 Task: Look for properties with dedicated workspace.
Action: Mouse moved to (933, 113)
Screenshot: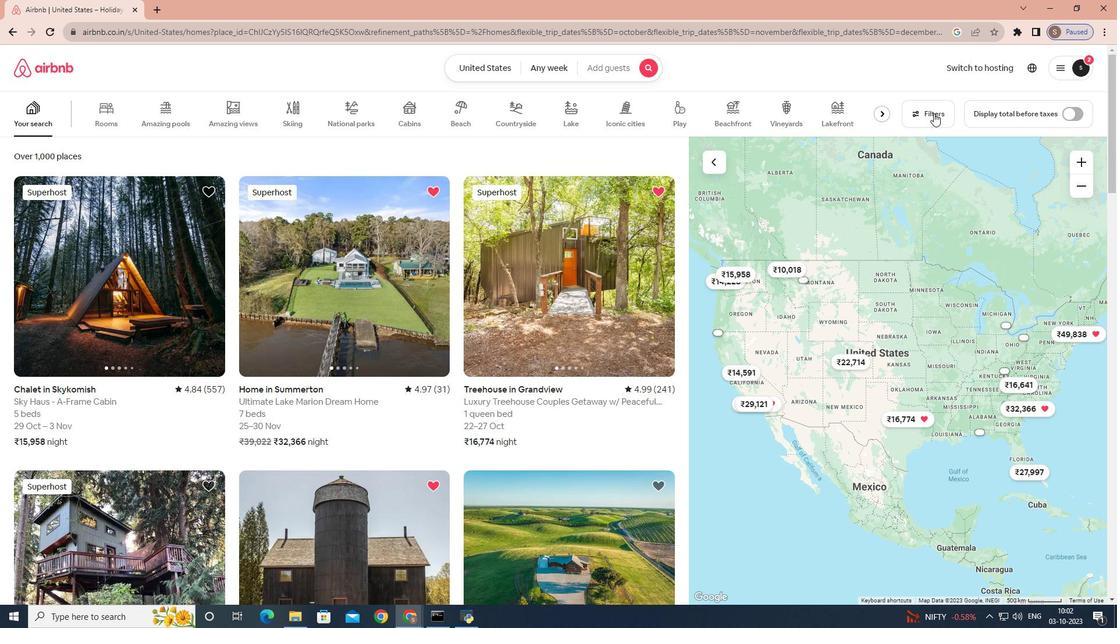 
Action: Mouse pressed left at (933, 113)
Screenshot: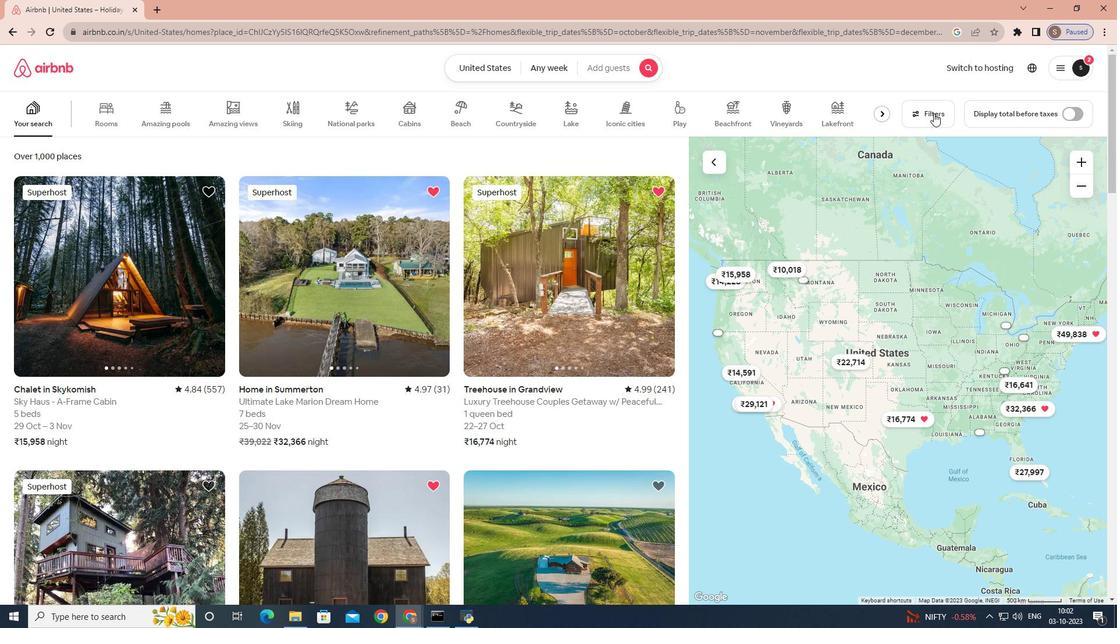 
Action: Mouse moved to (708, 169)
Screenshot: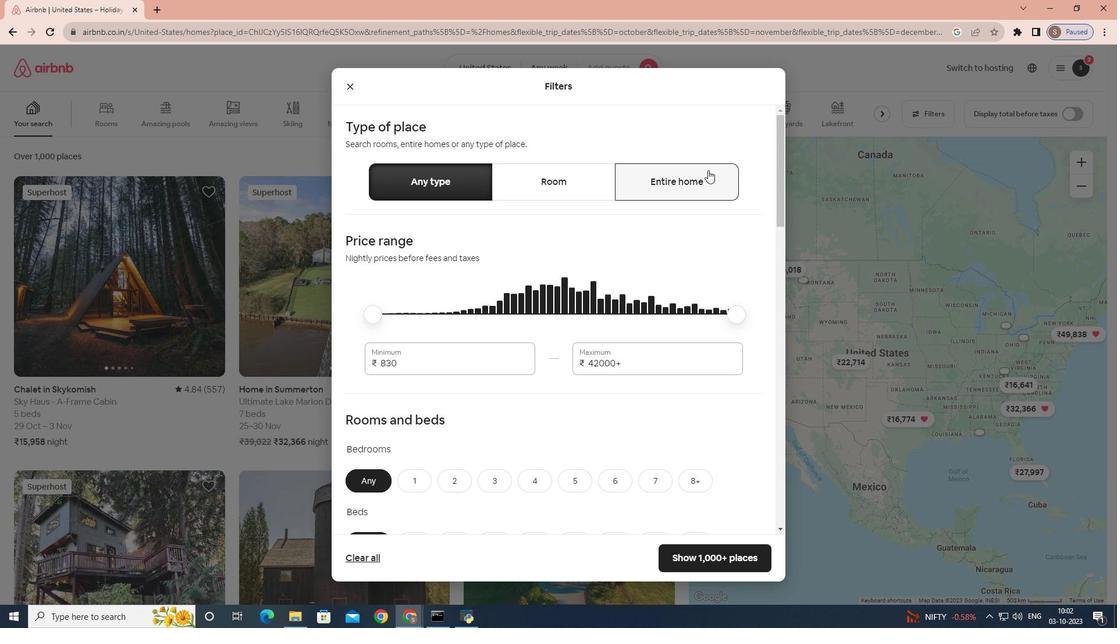
Action: Mouse pressed left at (708, 169)
Screenshot: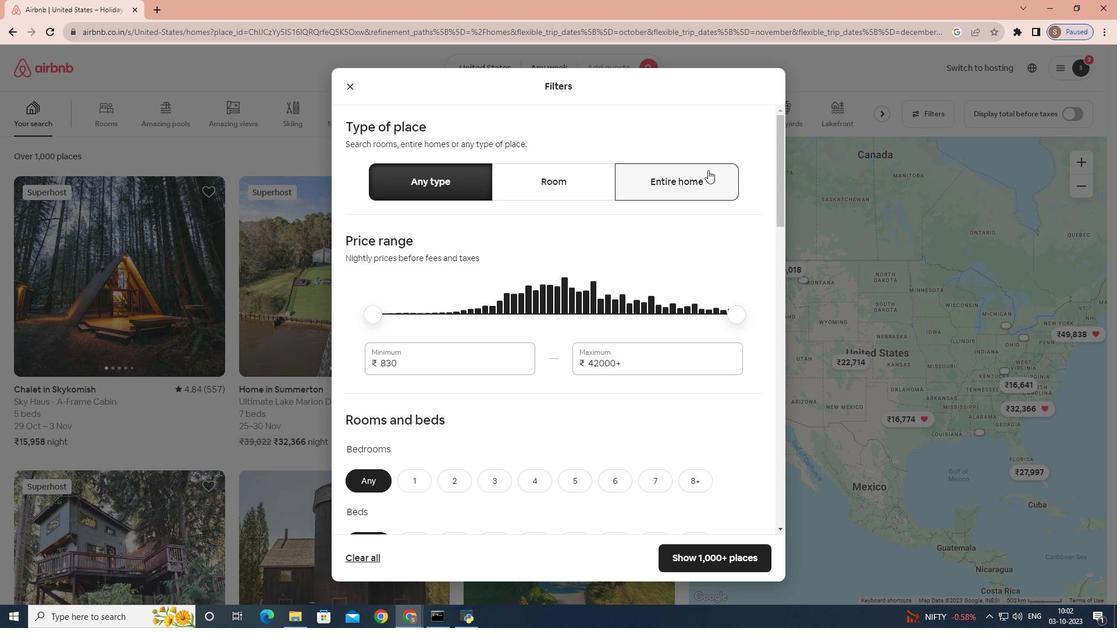 
Action: Mouse moved to (599, 236)
Screenshot: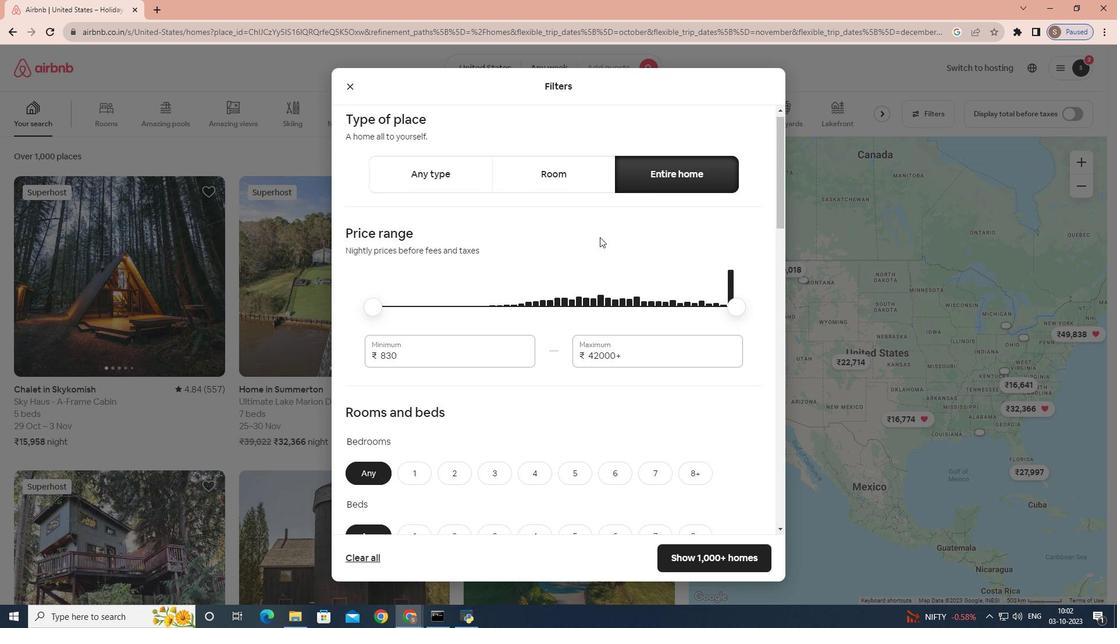 
Action: Mouse scrolled (599, 236) with delta (0, 0)
Screenshot: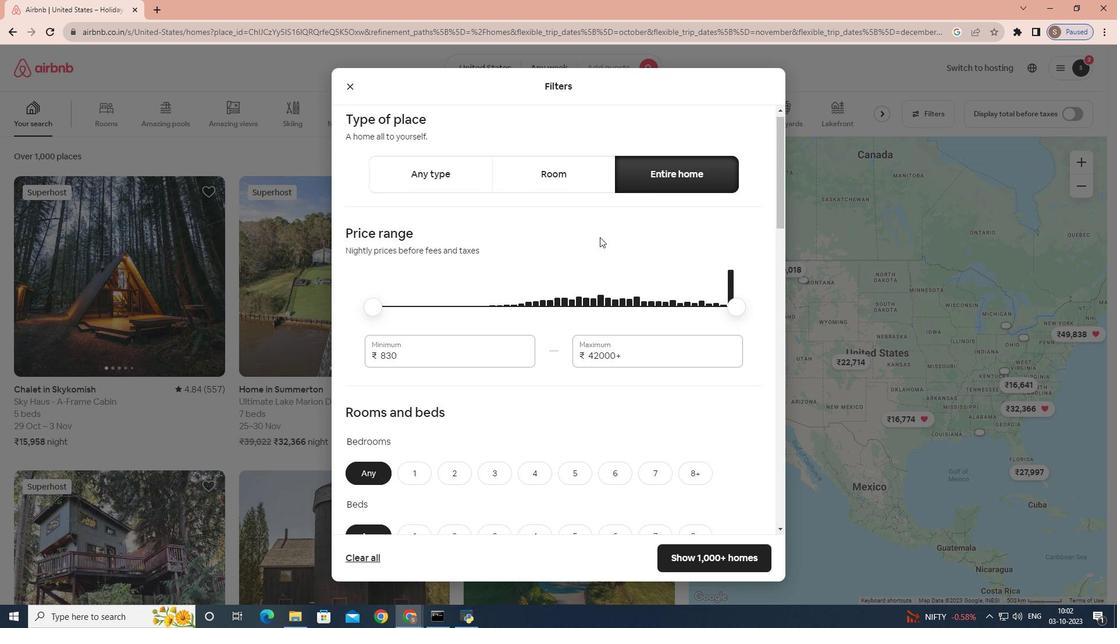 
Action: Mouse moved to (599, 237)
Screenshot: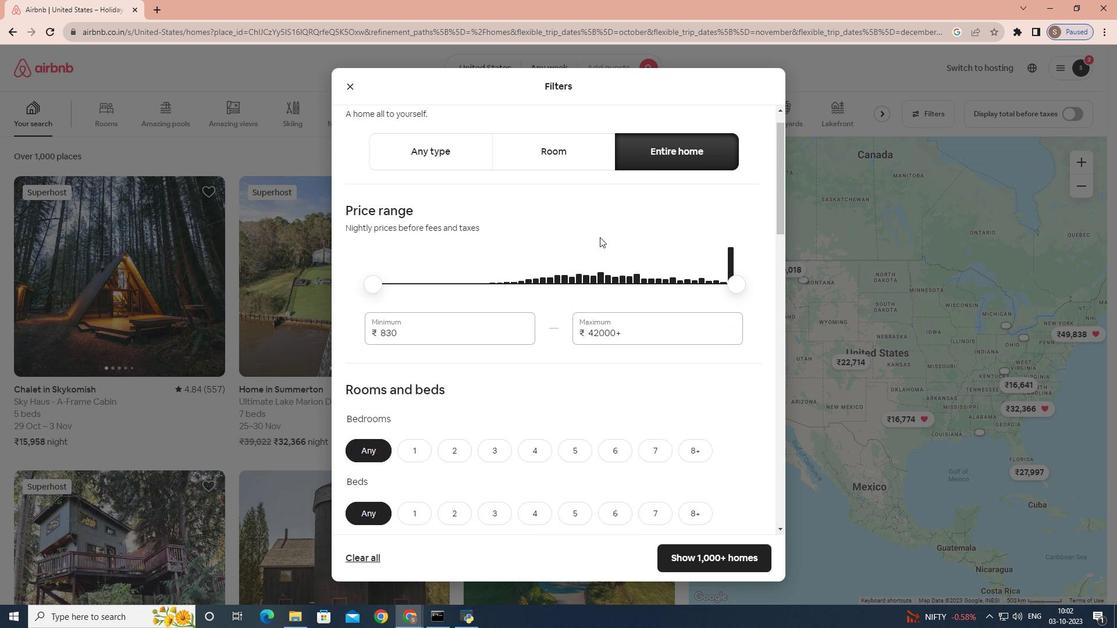 
Action: Mouse scrolled (599, 236) with delta (0, 0)
Screenshot: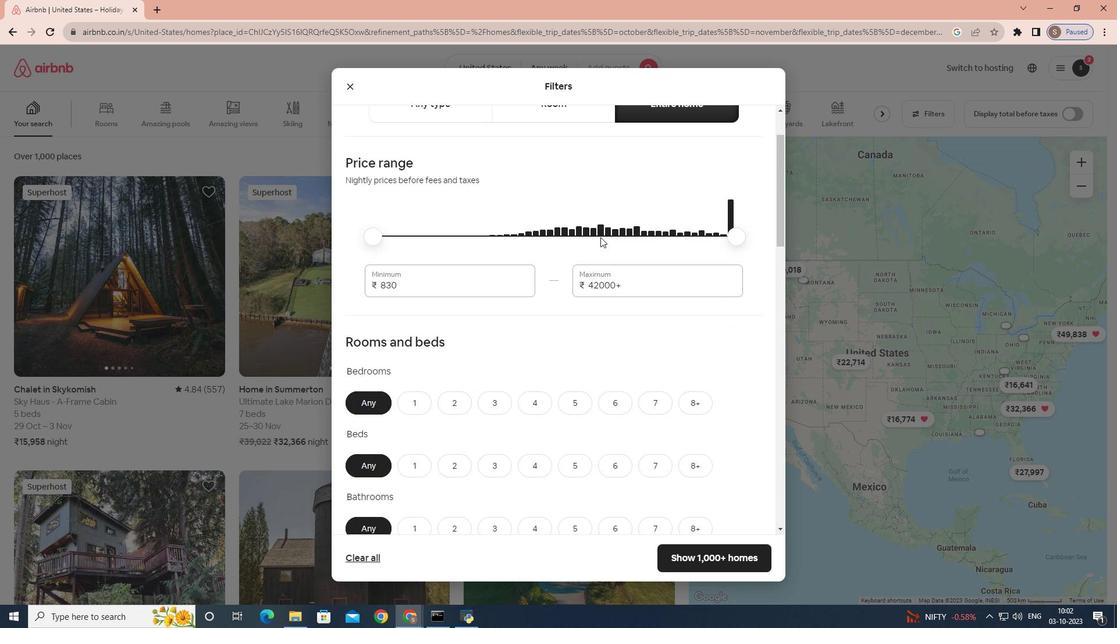 
Action: Mouse moved to (600, 237)
Screenshot: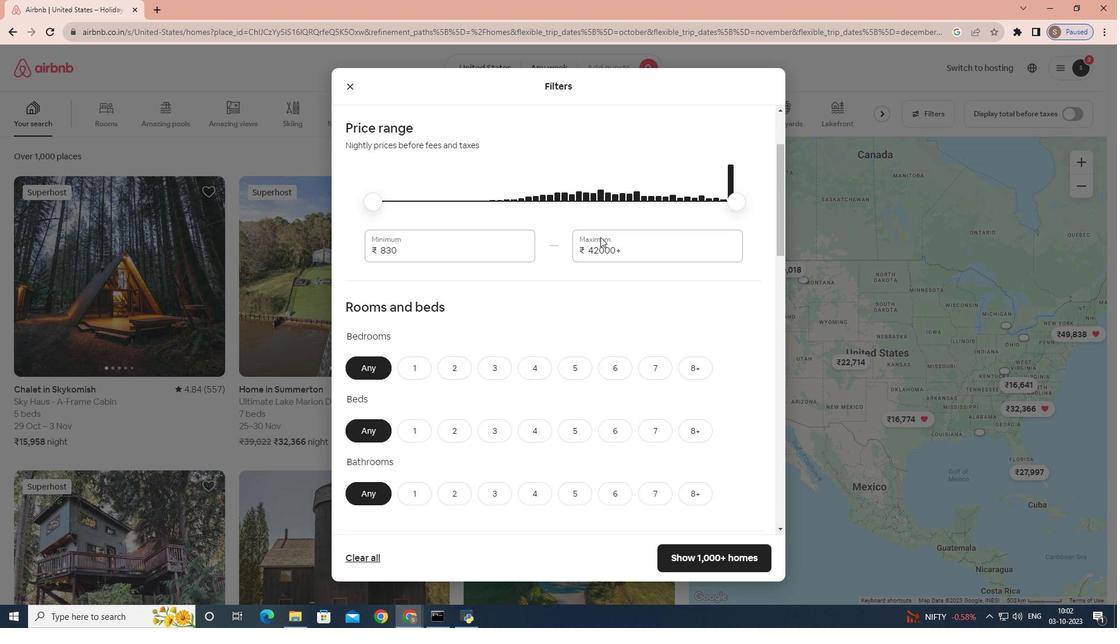 
Action: Mouse scrolled (600, 236) with delta (0, 0)
Screenshot: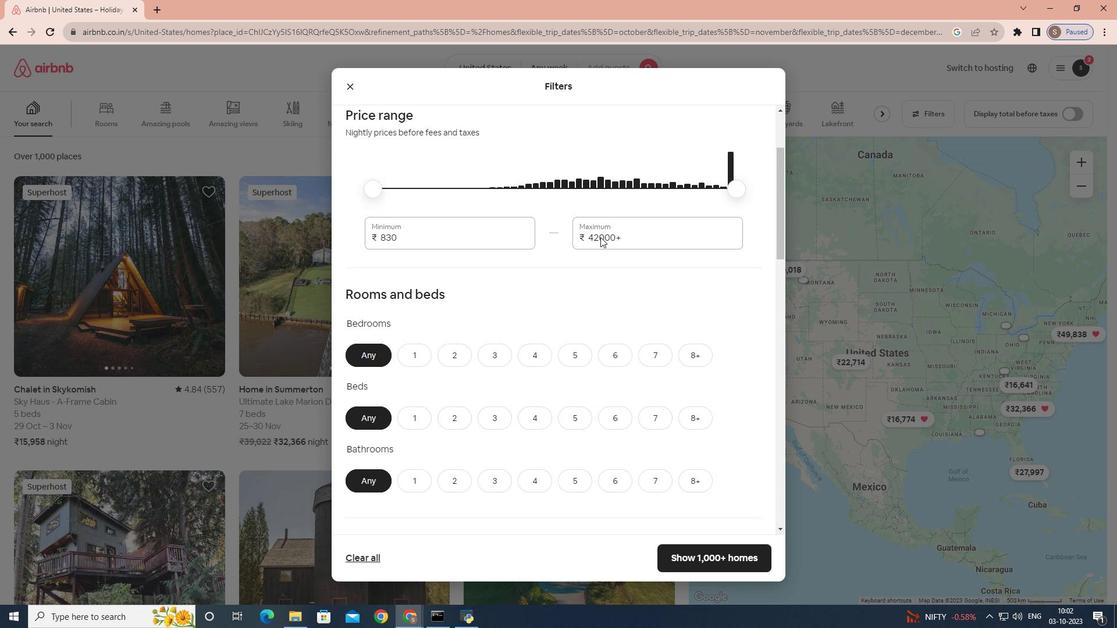 
Action: Mouse scrolled (600, 236) with delta (0, 0)
Screenshot: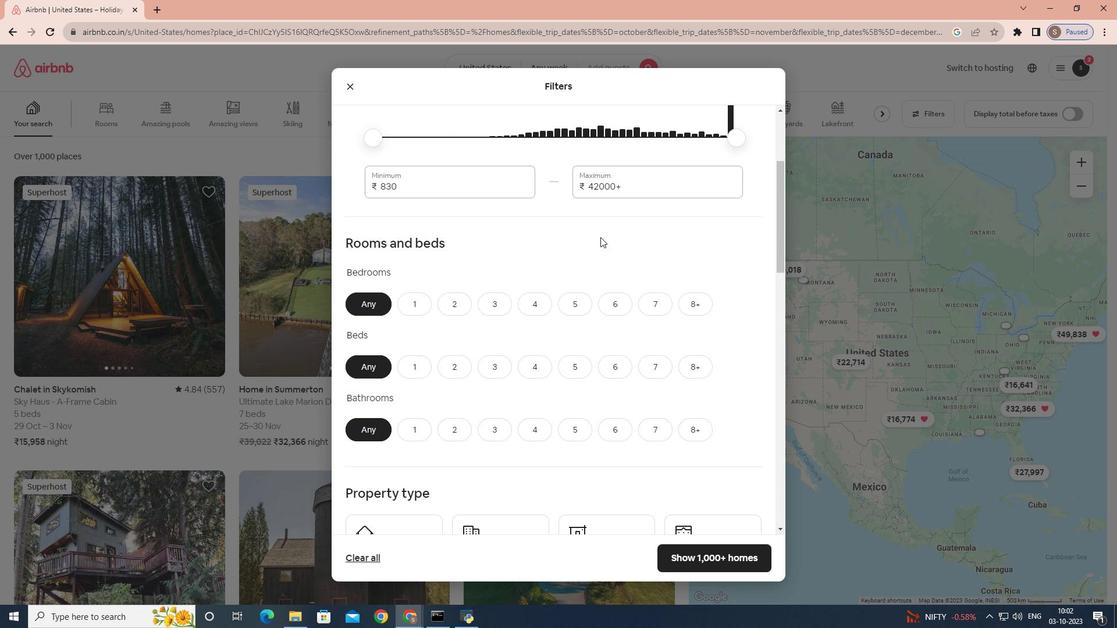 
Action: Mouse scrolled (600, 236) with delta (0, 0)
Screenshot: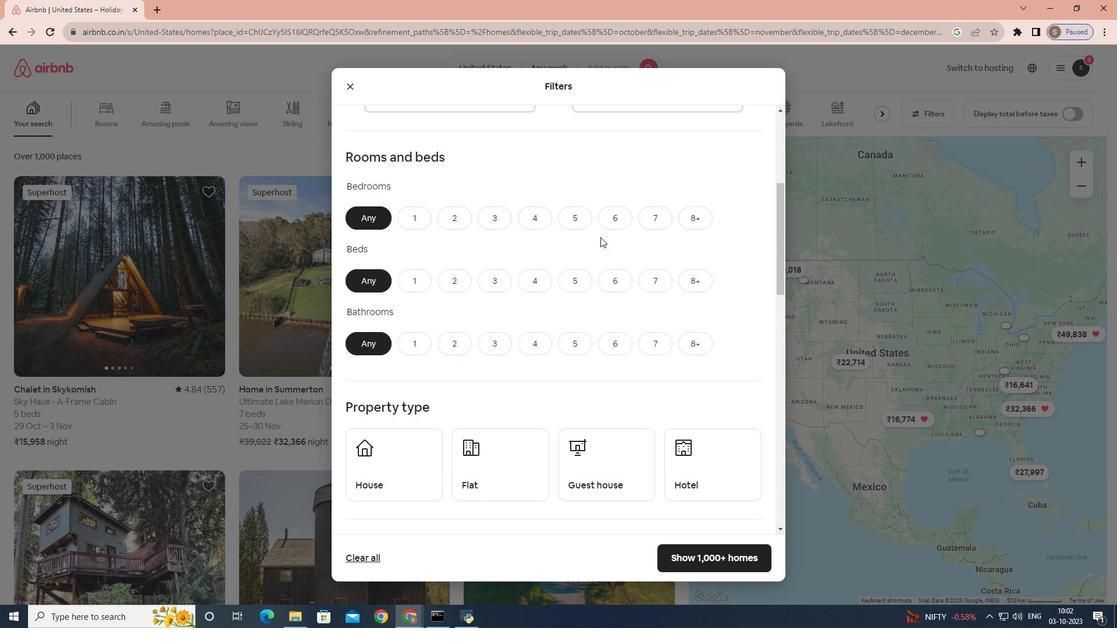 
Action: Mouse scrolled (600, 236) with delta (0, 0)
Screenshot: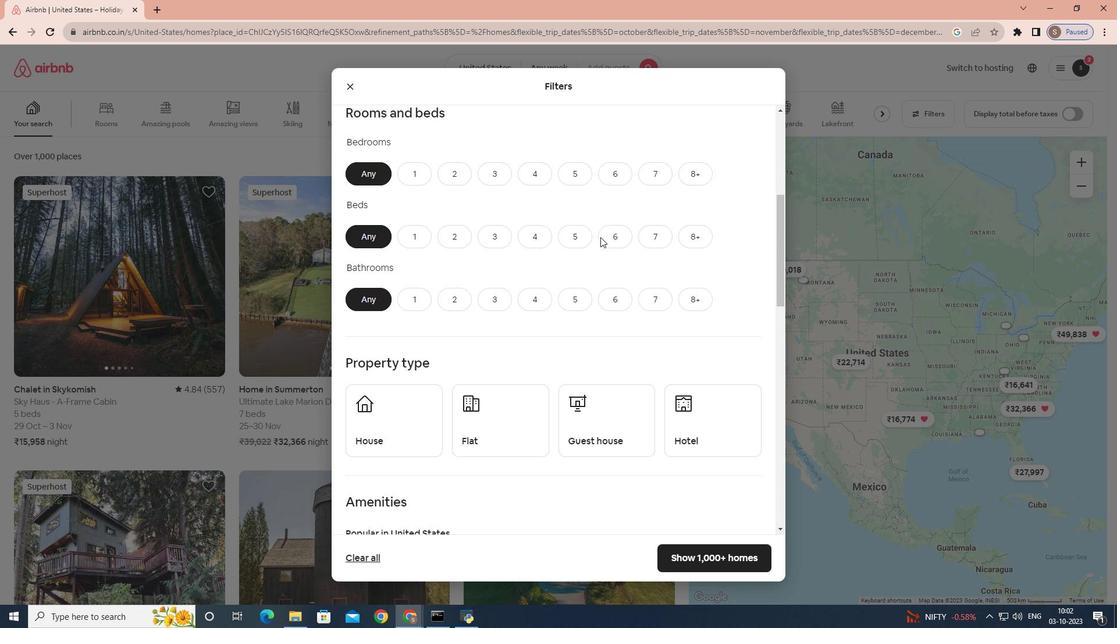 
Action: Mouse scrolled (600, 236) with delta (0, 0)
Screenshot: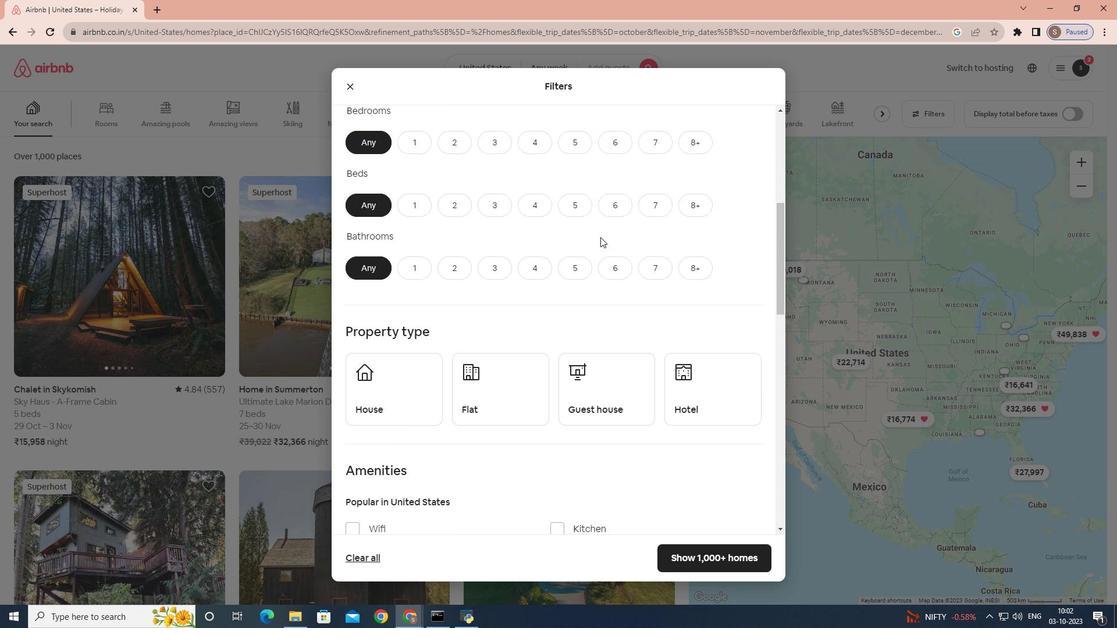
Action: Mouse scrolled (600, 236) with delta (0, 0)
Screenshot: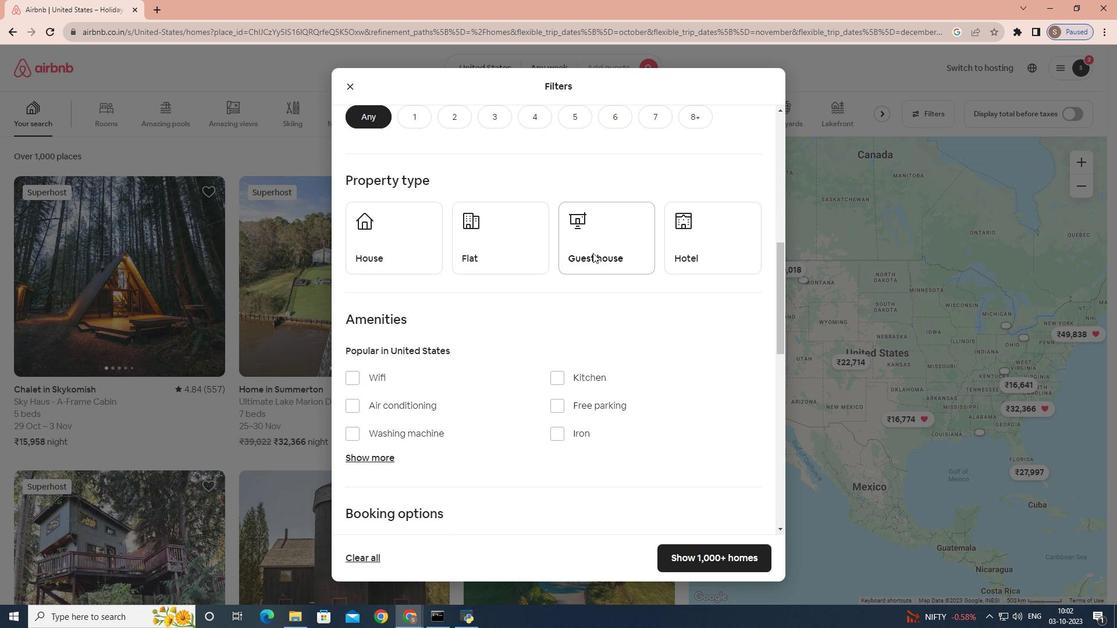 
Action: Mouse scrolled (600, 236) with delta (0, 0)
Screenshot: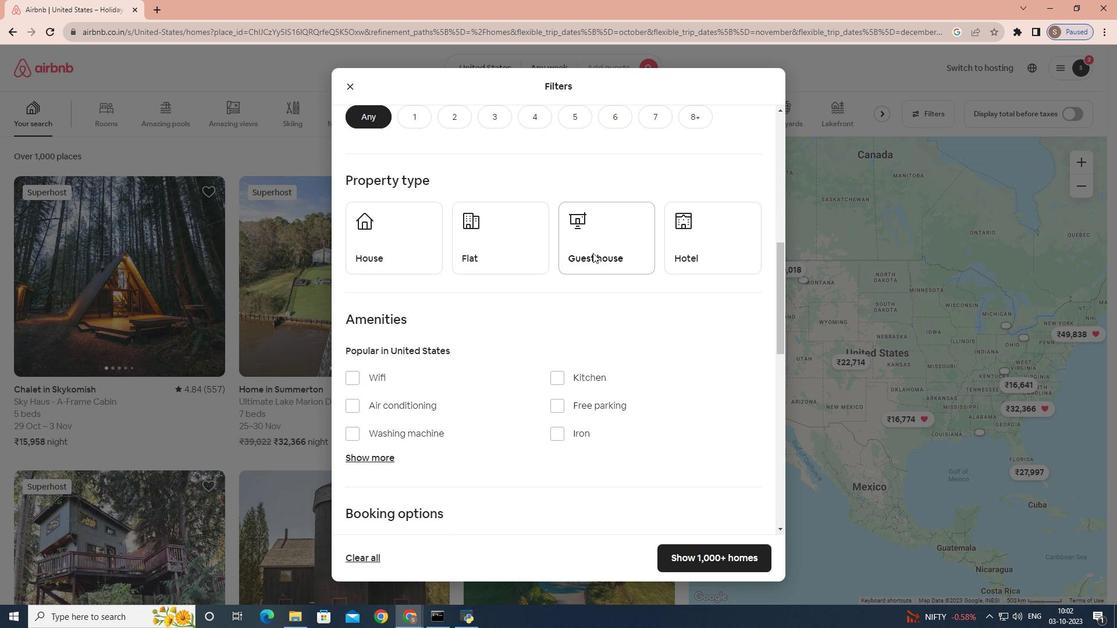 
Action: Mouse moved to (598, 243)
Screenshot: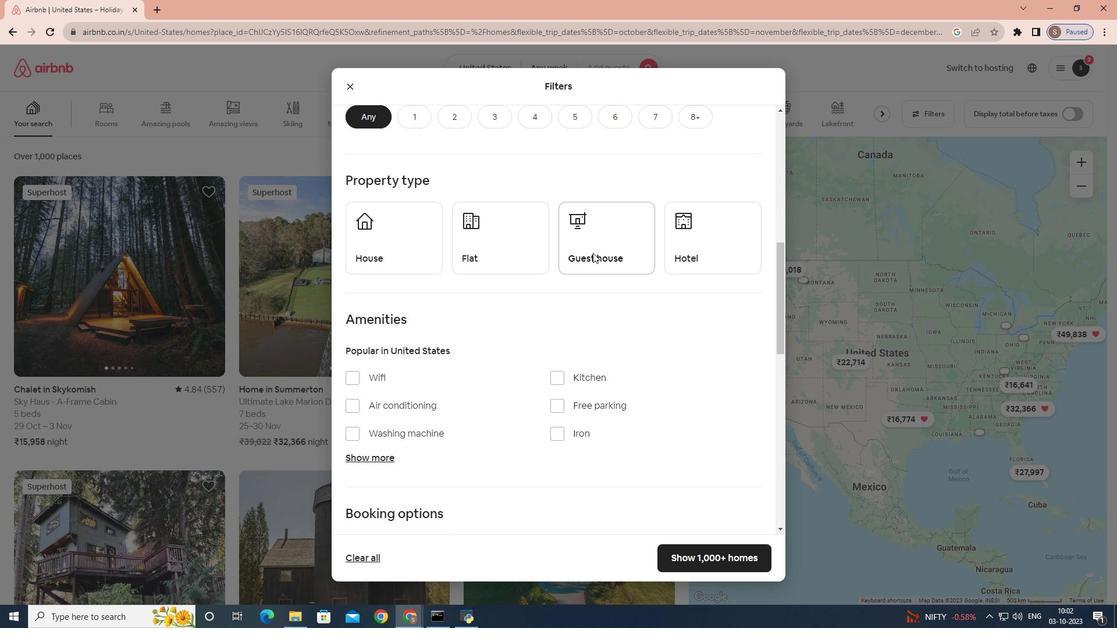 
Action: Mouse scrolled (598, 243) with delta (0, 0)
Screenshot: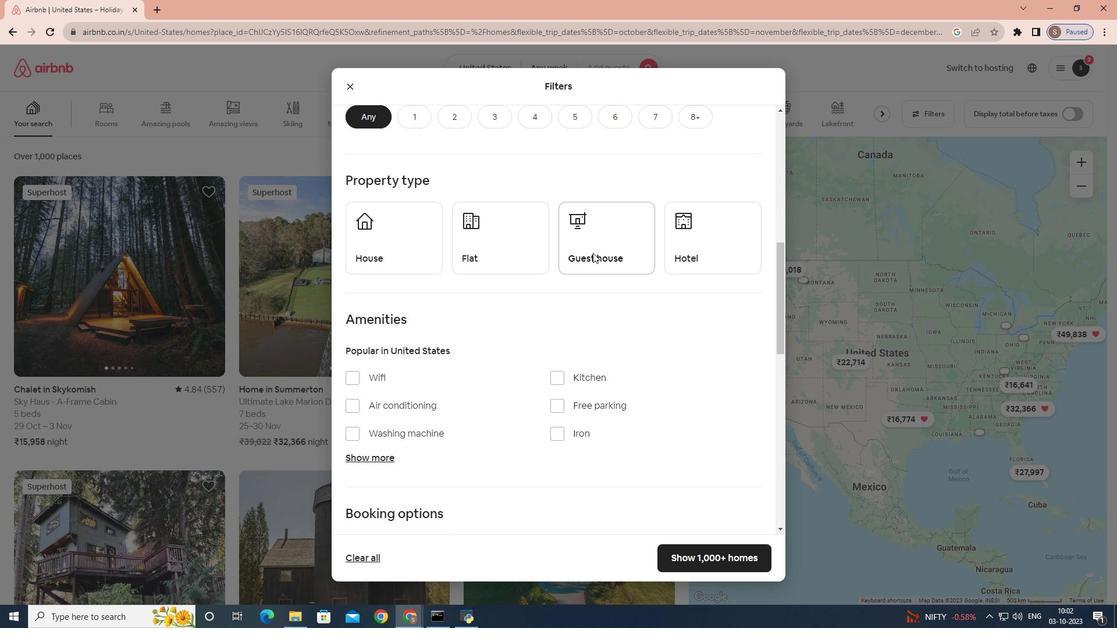 
Action: Mouse moved to (595, 249)
Screenshot: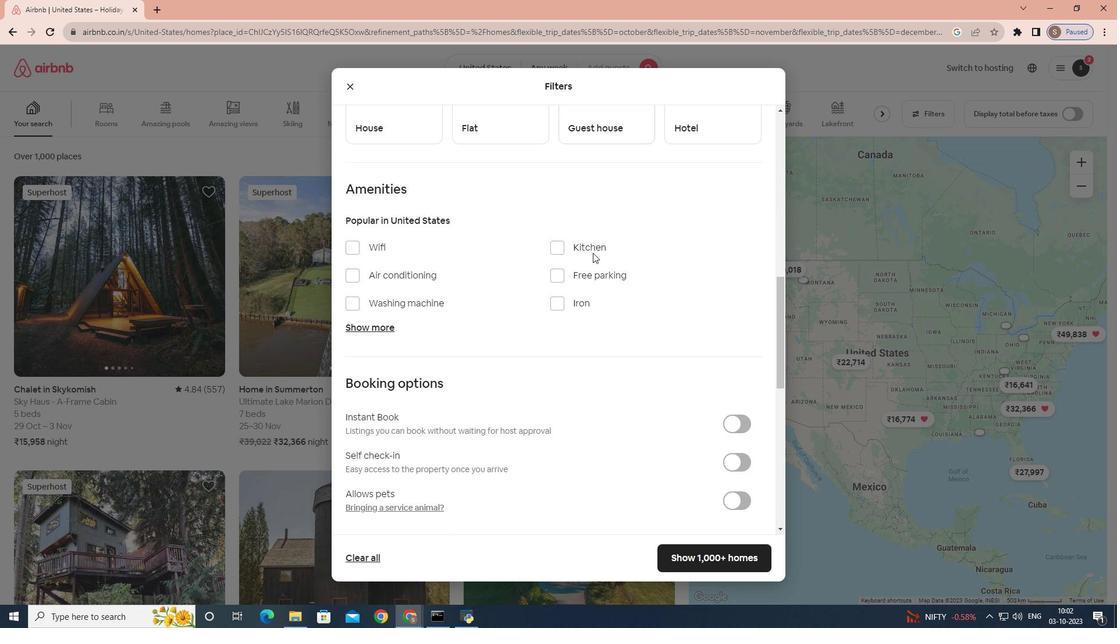 
Action: Mouse scrolled (595, 248) with delta (0, 0)
Screenshot: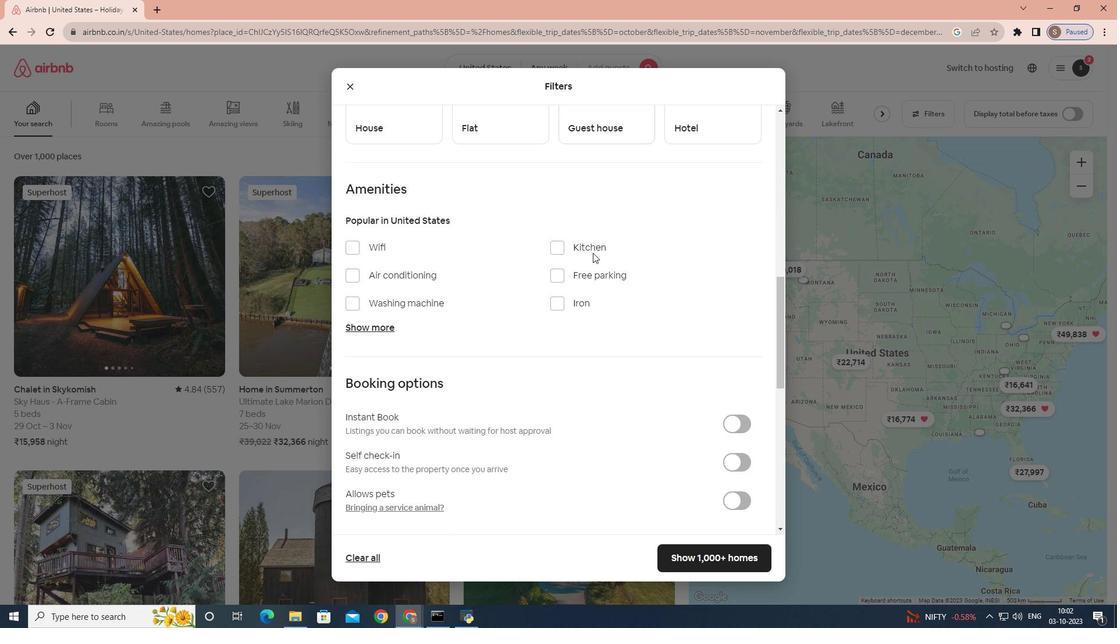 
Action: Mouse moved to (592, 253)
Screenshot: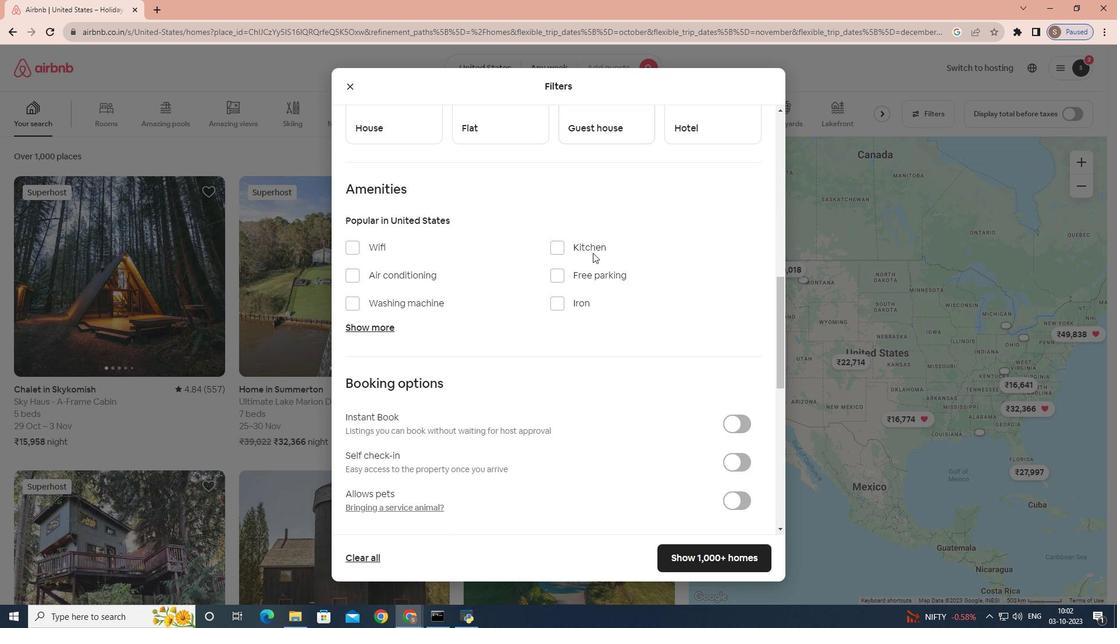 
Action: Mouse scrolled (592, 252) with delta (0, 0)
Screenshot: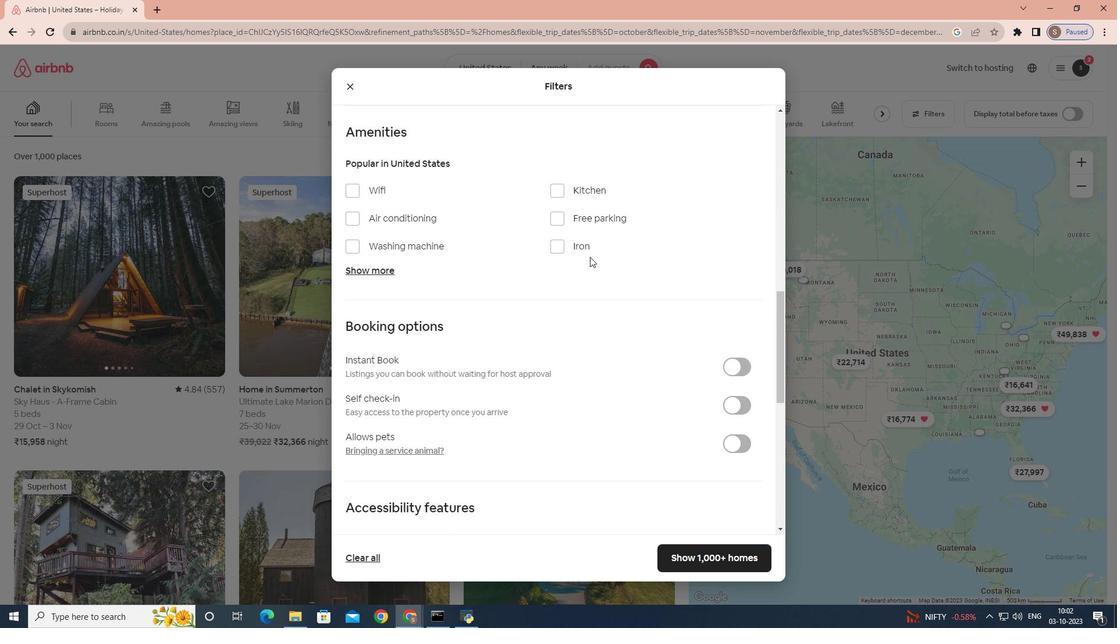 
Action: Mouse moved to (592, 253)
Screenshot: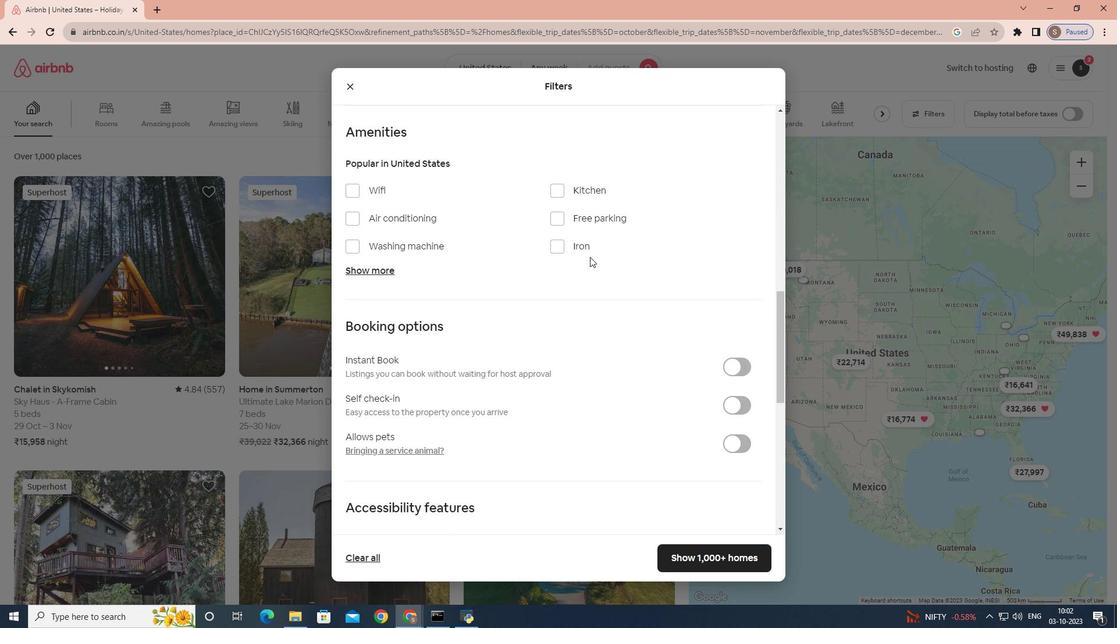 
Action: Mouse scrolled (592, 253) with delta (0, 0)
Screenshot: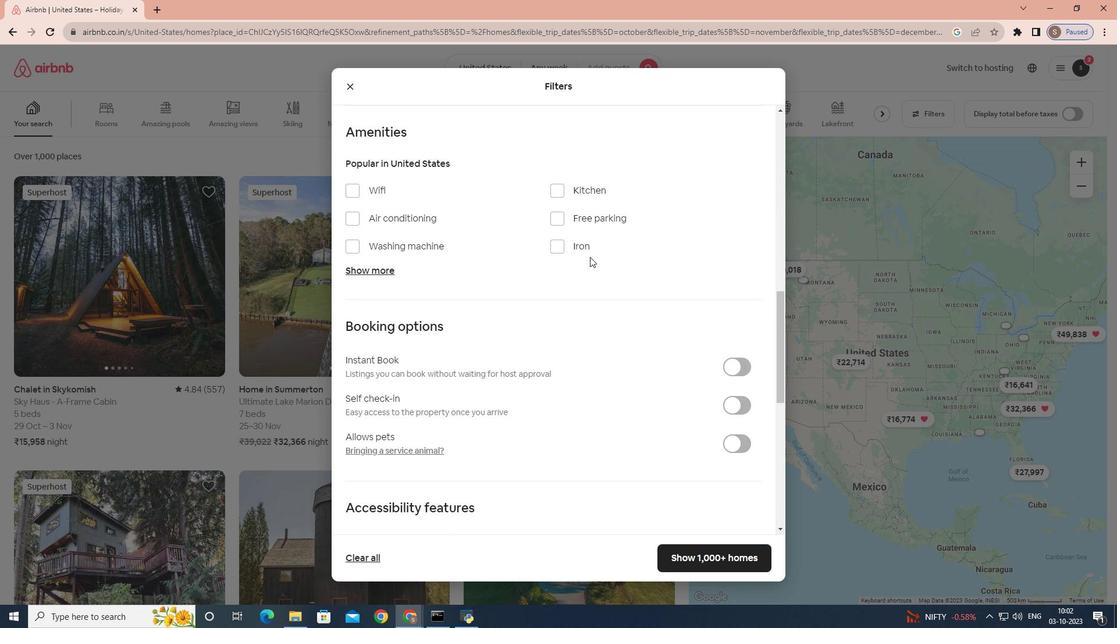 
Action: Mouse moved to (590, 256)
Screenshot: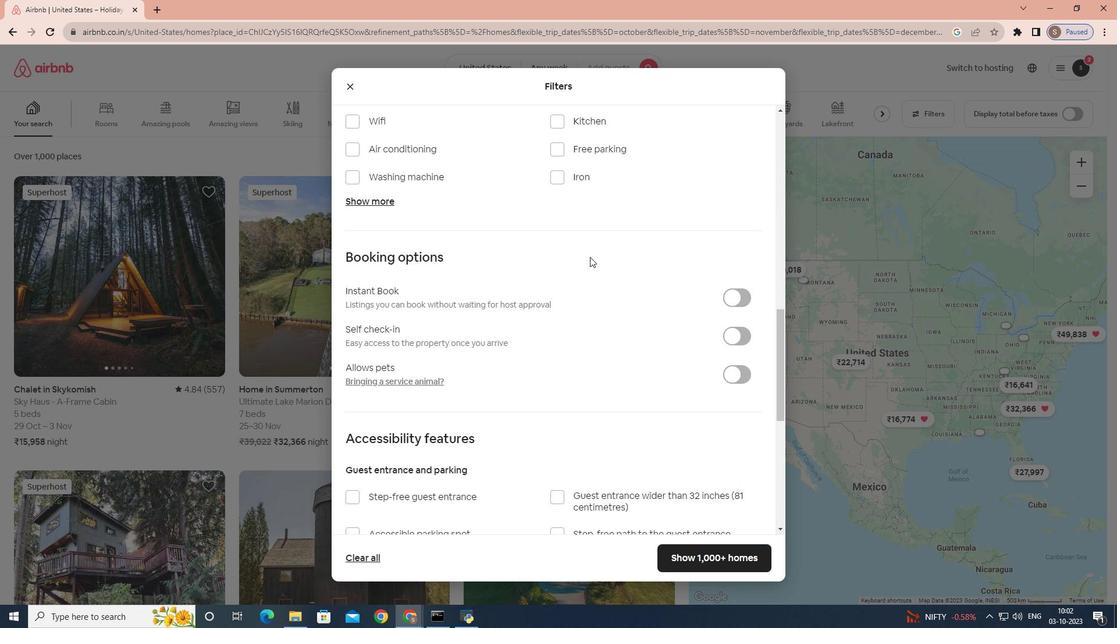 
Action: Mouse scrolled (590, 255) with delta (0, 0)
Screenshot: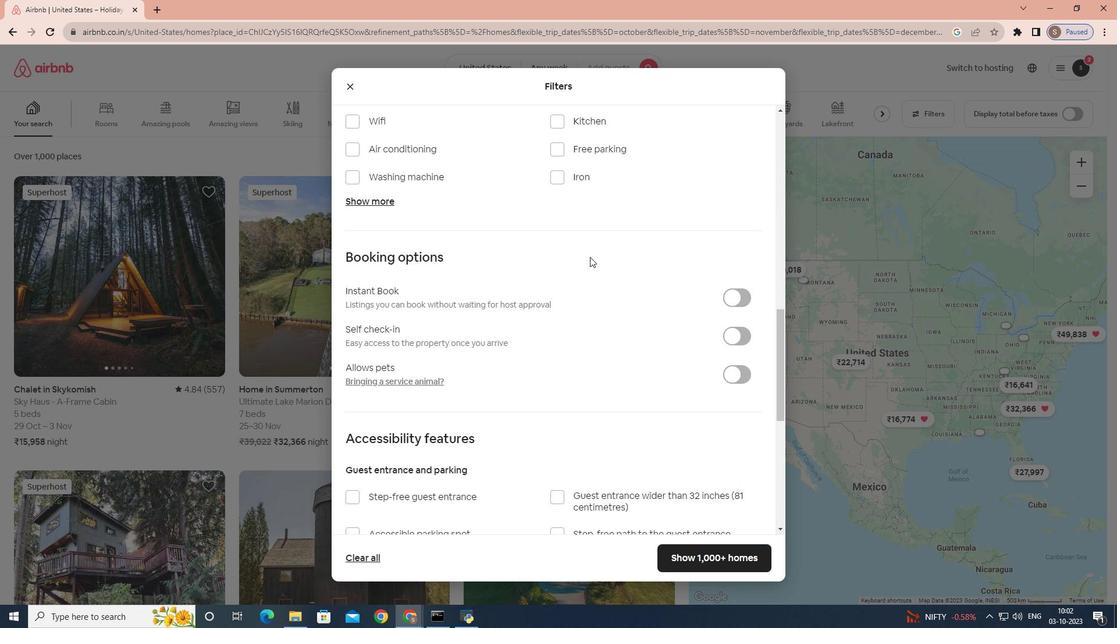 
Action: Mouse moved to (386, 134)
Screenshot: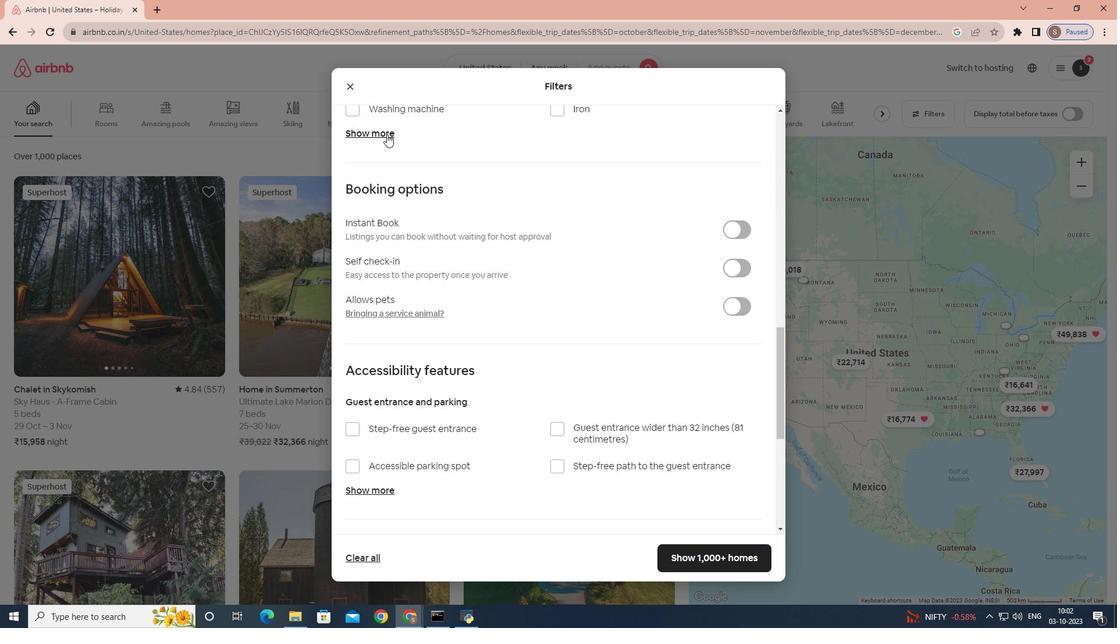 
Action: Mouse pressed left at (386, 134)
Screenshot: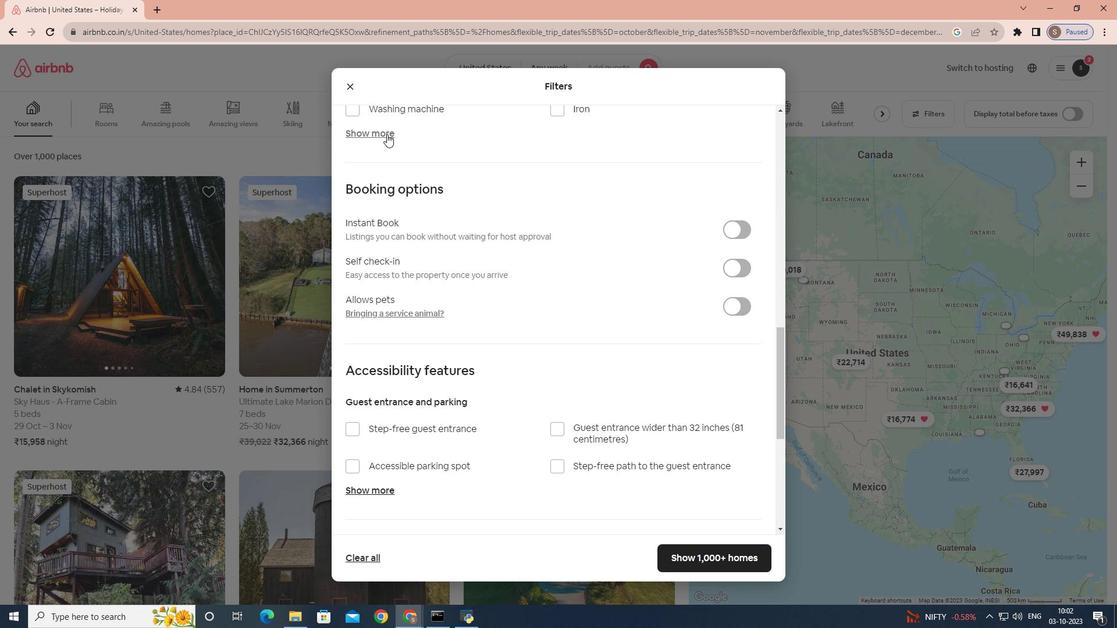 
Action: Mouse moved to (357, 202)
Screenshot: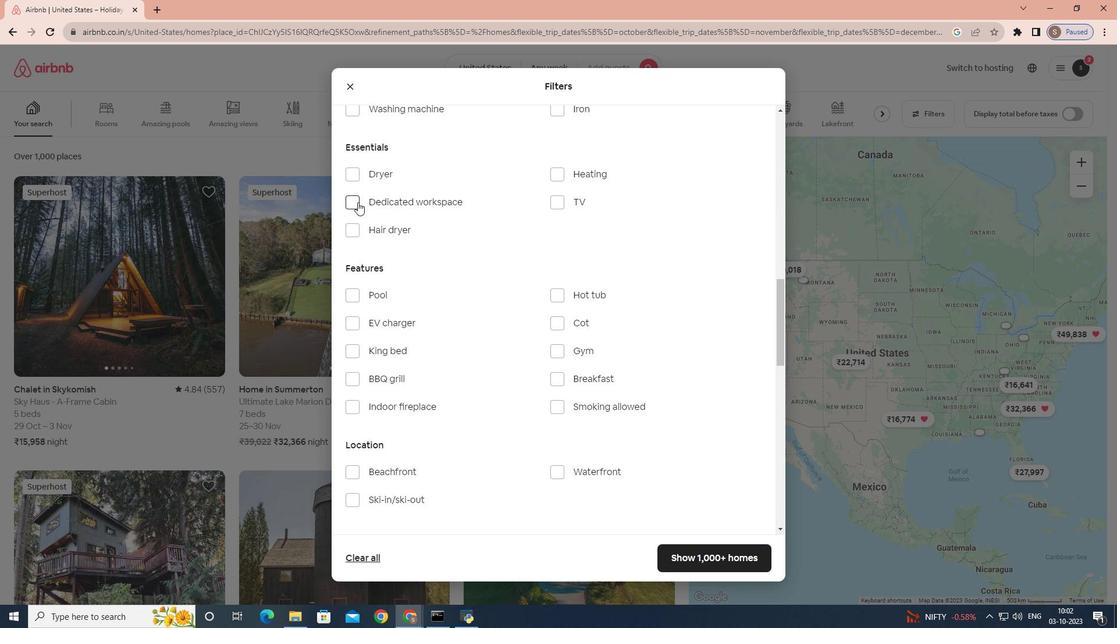 
Action: Mouse pressed left at (357, 202)
Screenshot: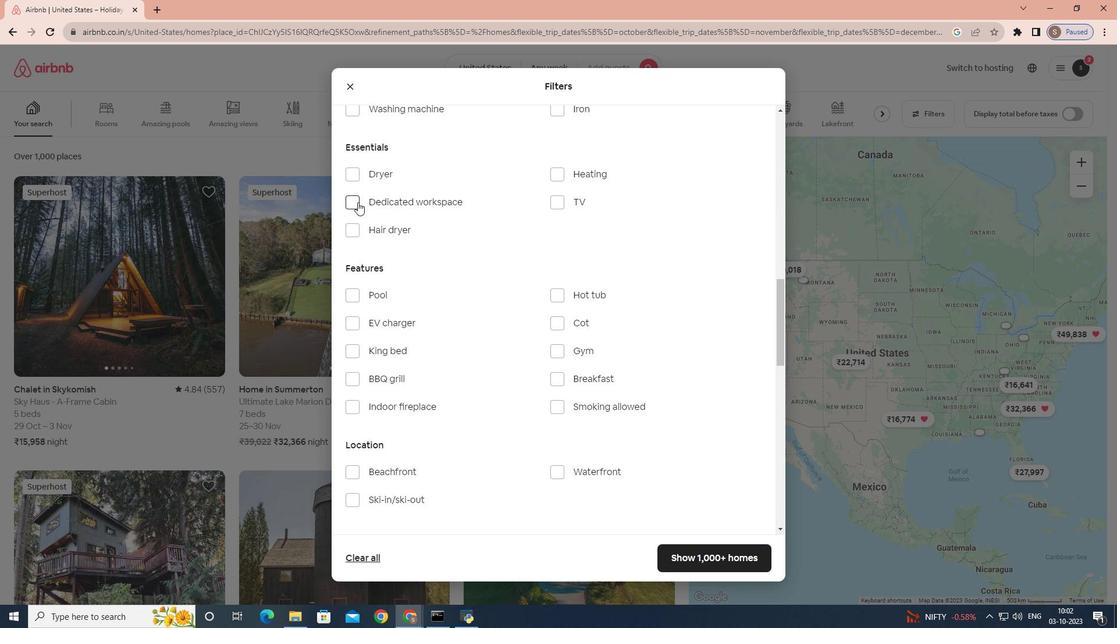 
Action: Mouse moved to (674, 554)
Screenshot: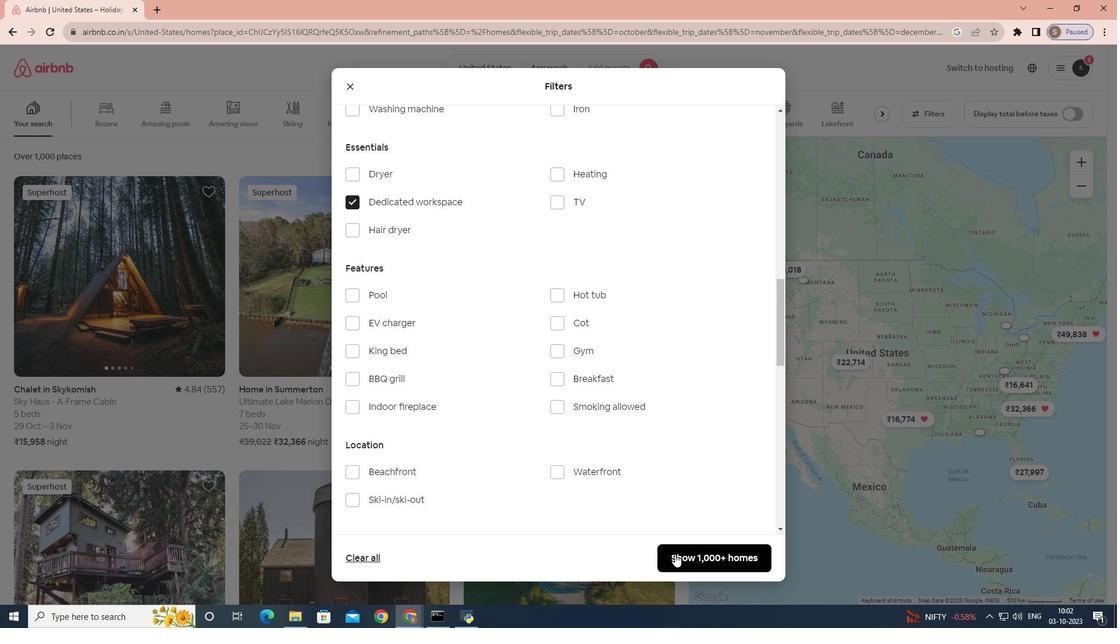 
Action: Mouse pressed left at (674, 554)
Screenshot: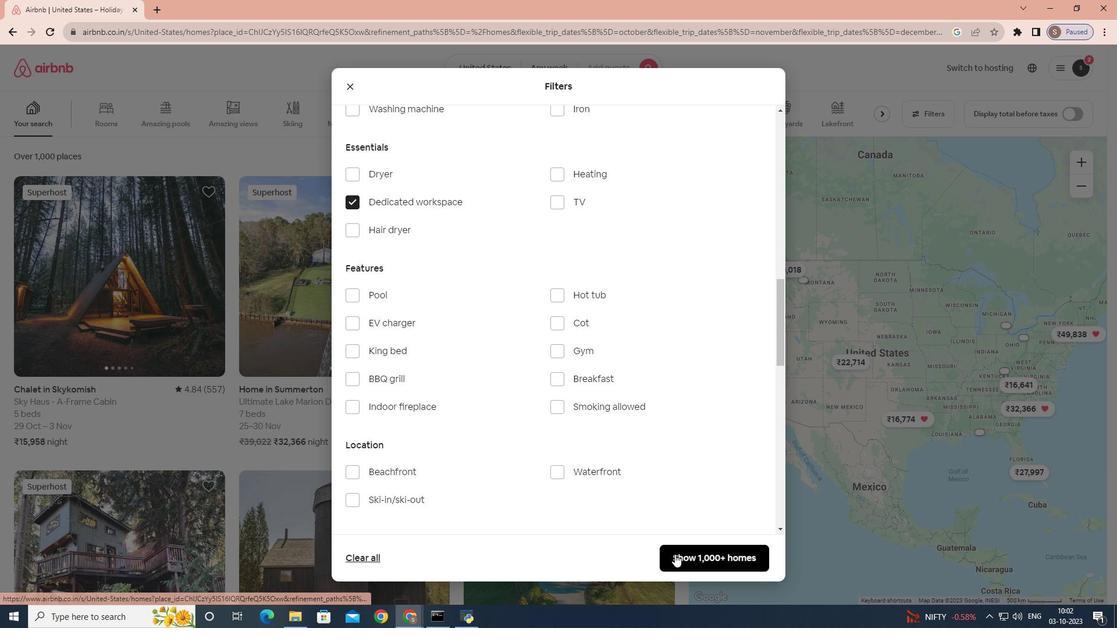 
